 Task: Create List Brand Positioning in Board Sales Performance Management Tools to Workspace Financial Management Software. Create List Brand Awareness in Board Business Process Analysis and Optimization to Workspace Financial Management Software. Create List Brand Value Proposition in Board Brand Personality Development and Branding Strategy to Workspace Financial Management Software
Action: Mouse moved to (65, 405)
Screenshot: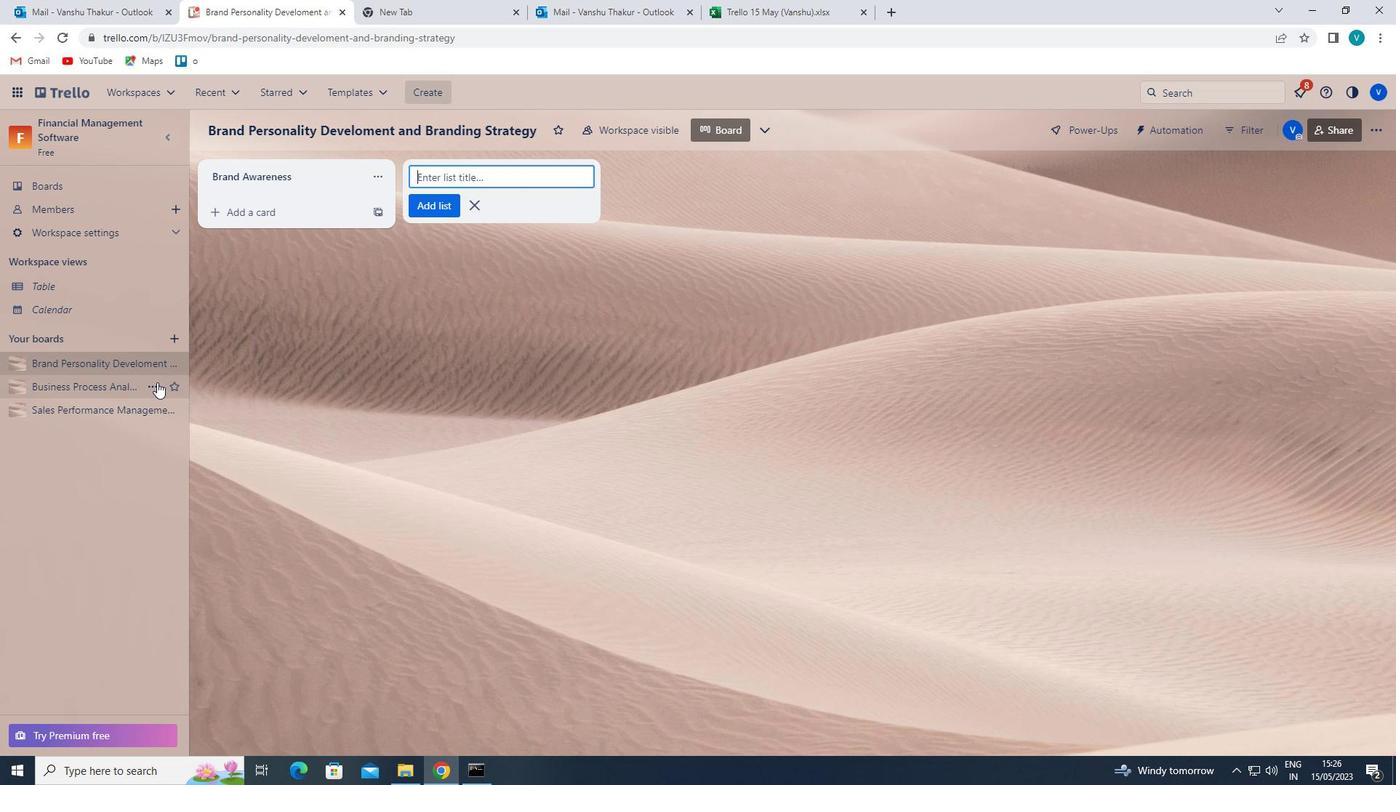 
Action: Mouse pressed left at (65, 405)
Screenshot: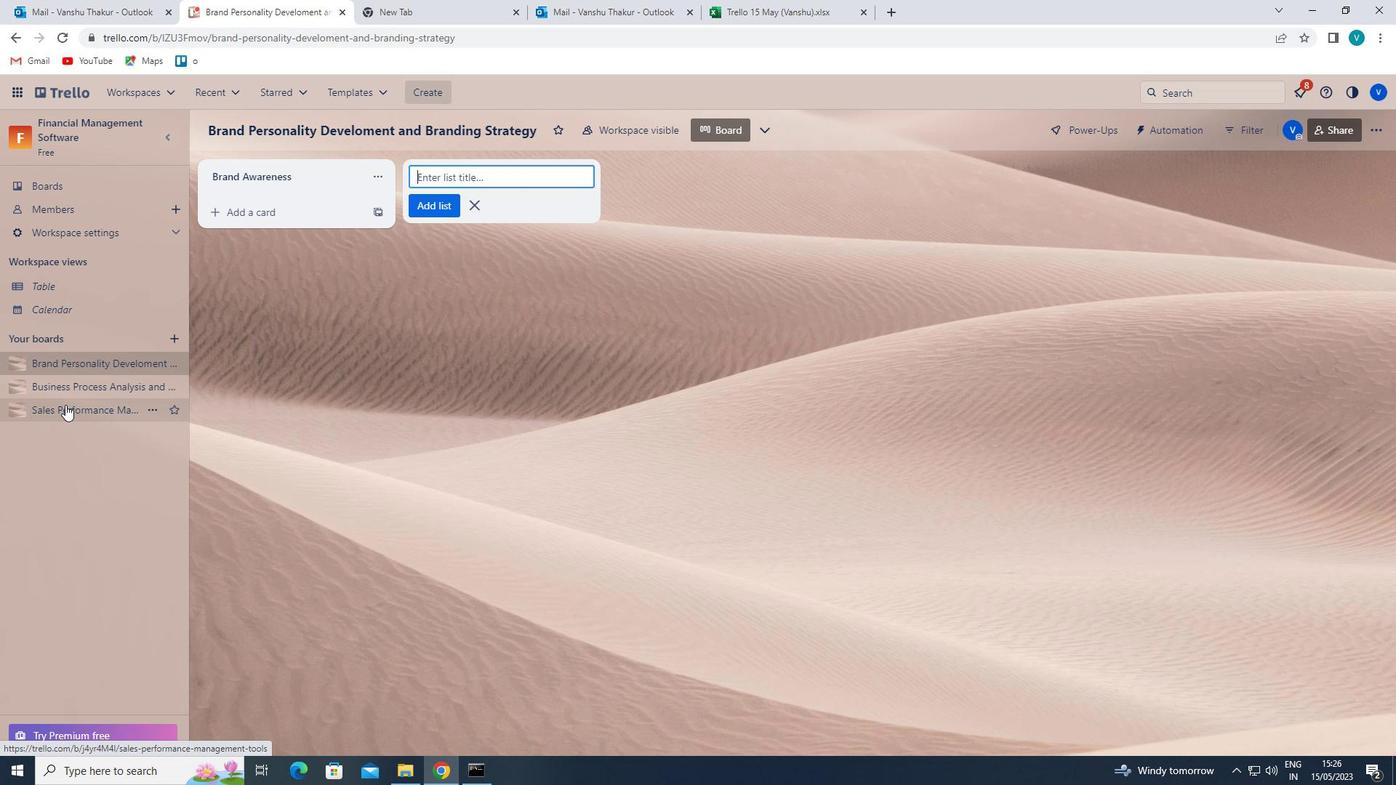 
Action: Mouse moved to (480, 170)
Screenshot: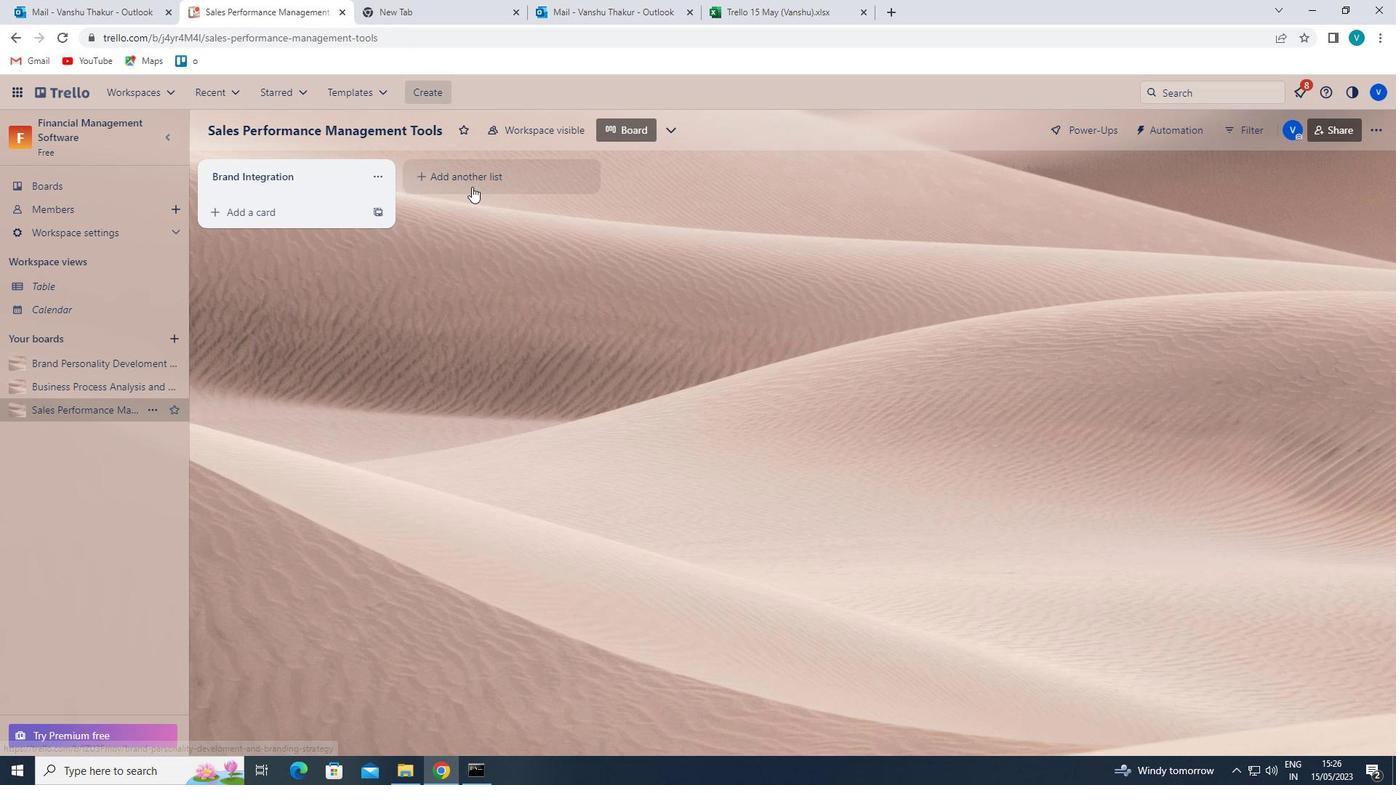 
Action: Mouse pressed left at (480, 170)
Screenshot: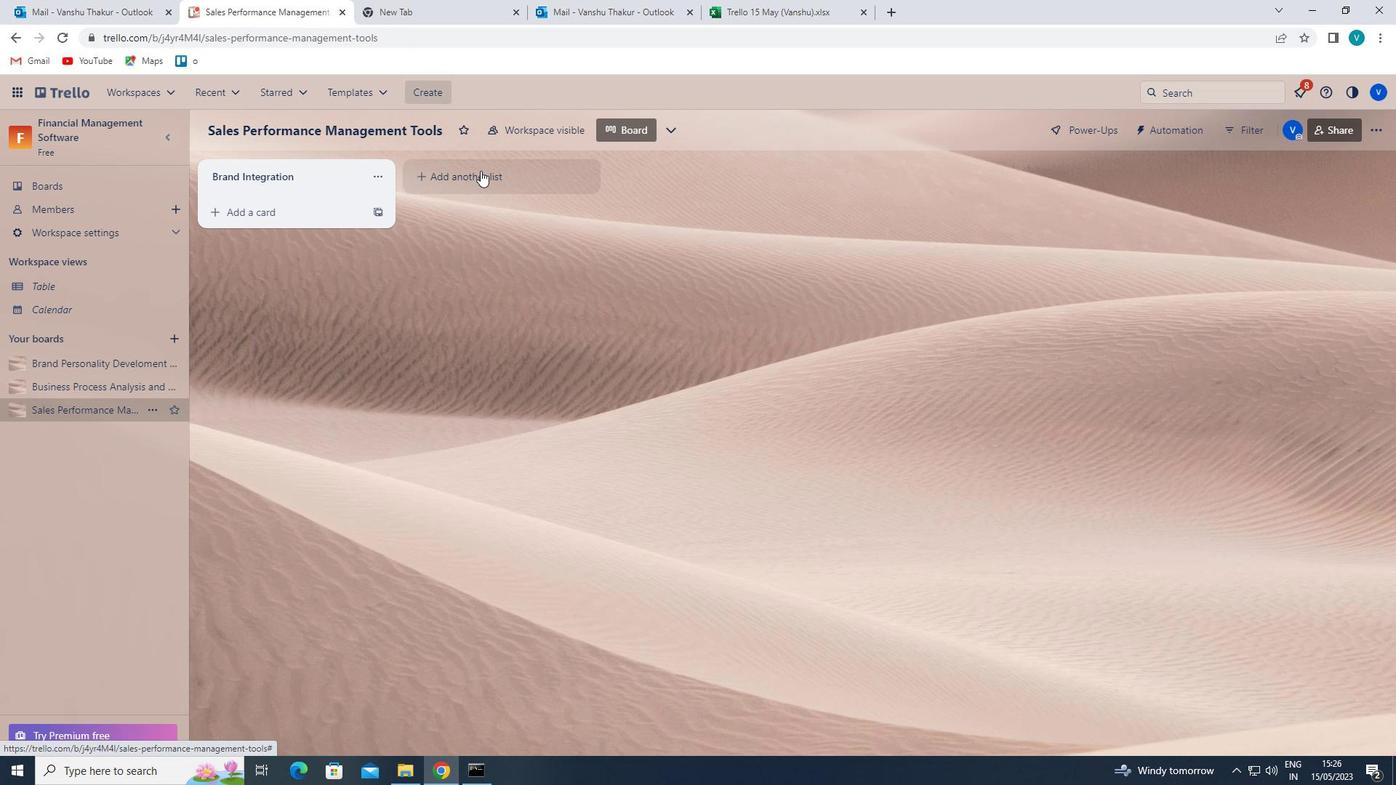 
Action: Key pressed <Key.shift>BRAND<Key.space><Key.shift>POSTIONING
Screenshot: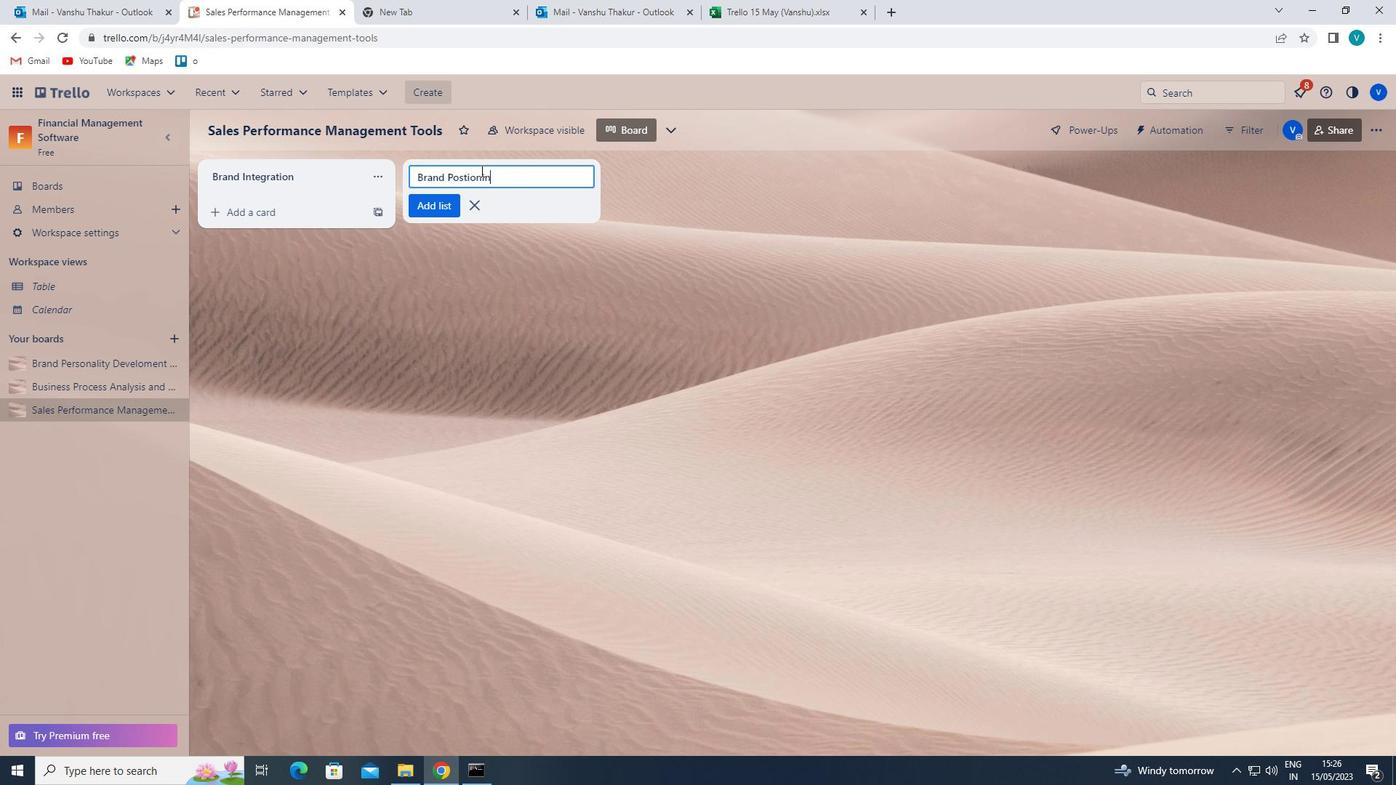 
Action: Mouse moved to (581, 167)
Screenshot: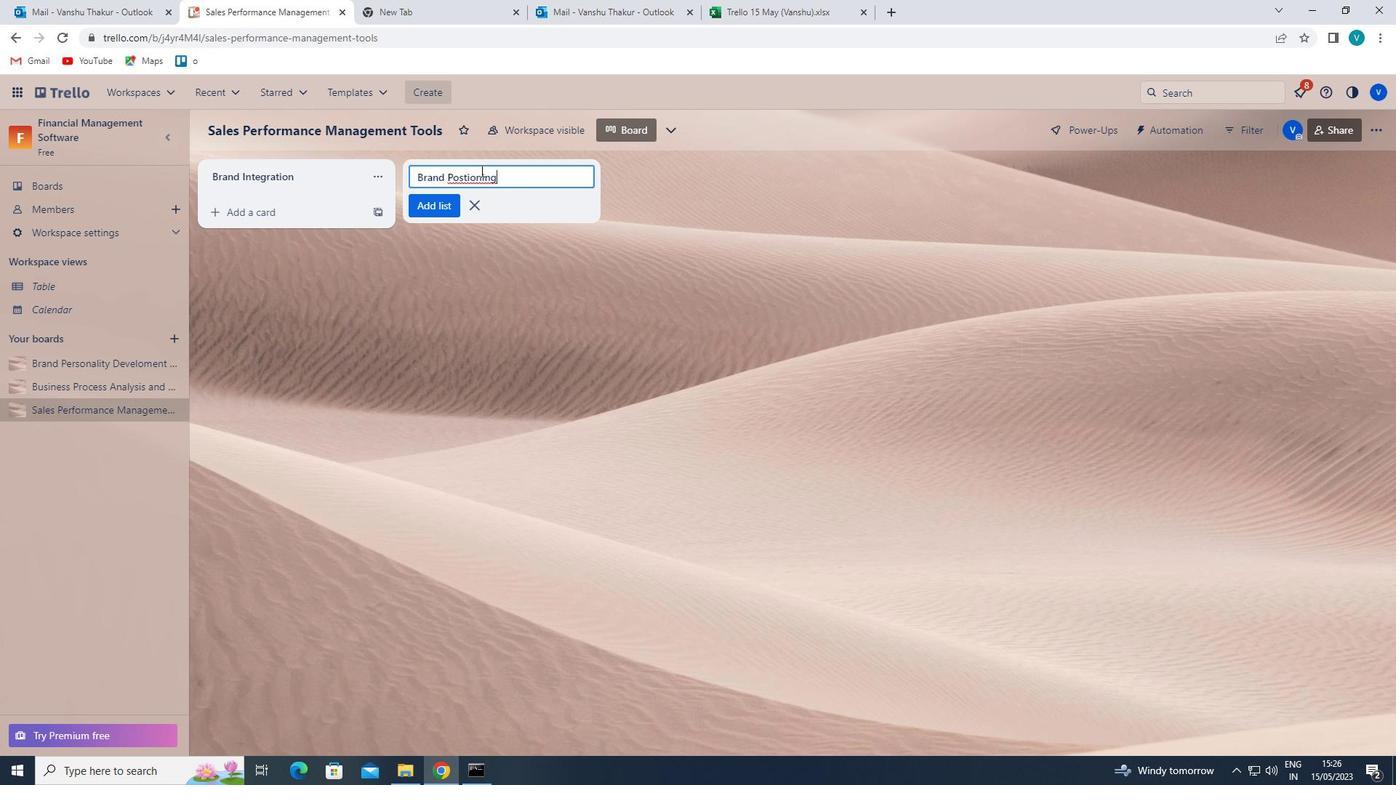 
Action: Key pressed <Key.left><Key.left><Key.left><Key.left><Key.left><Key.left><Key.left><Key.left><Key.left><Key.right><Key.right>I<Key.enter>
Screenshot: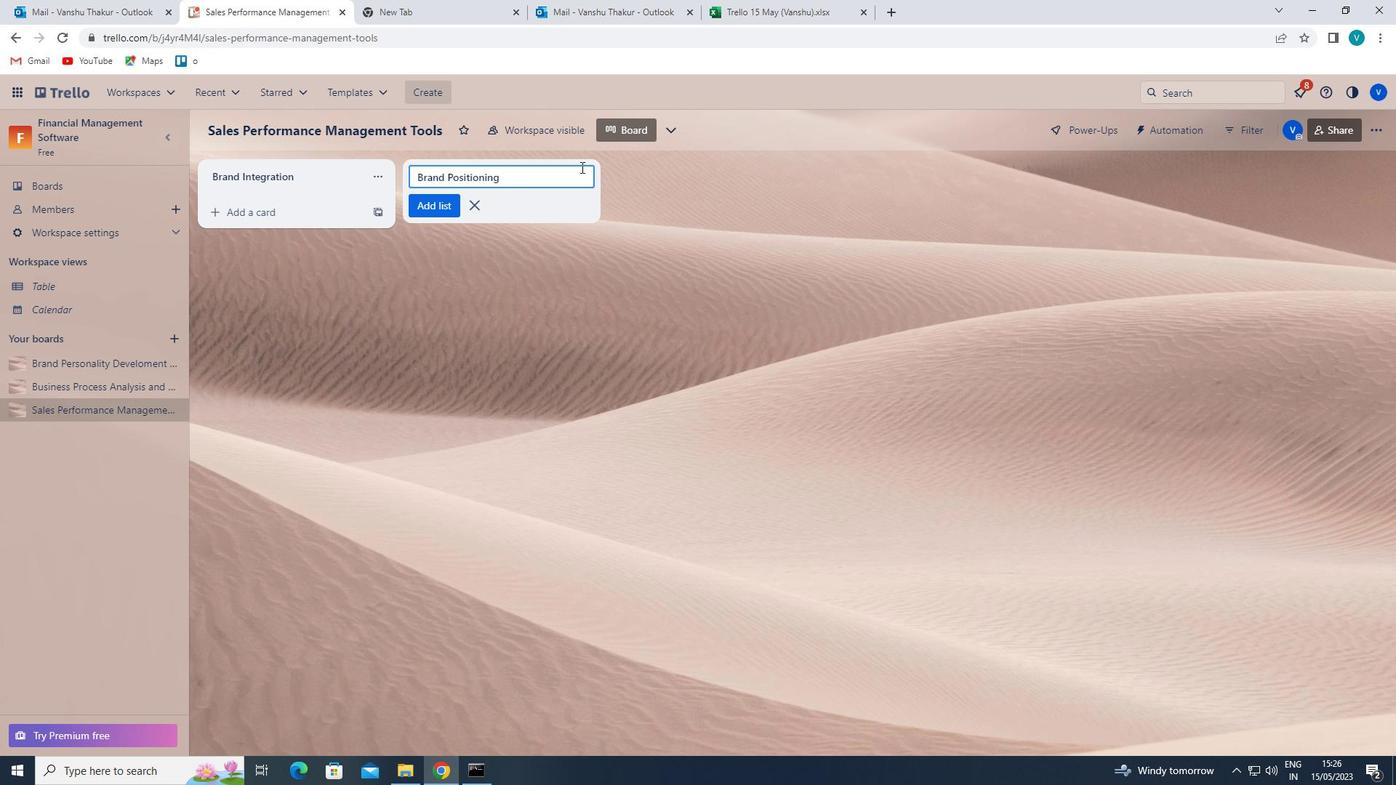 
Action: Mouse moved to (82, 377)
Screenshot: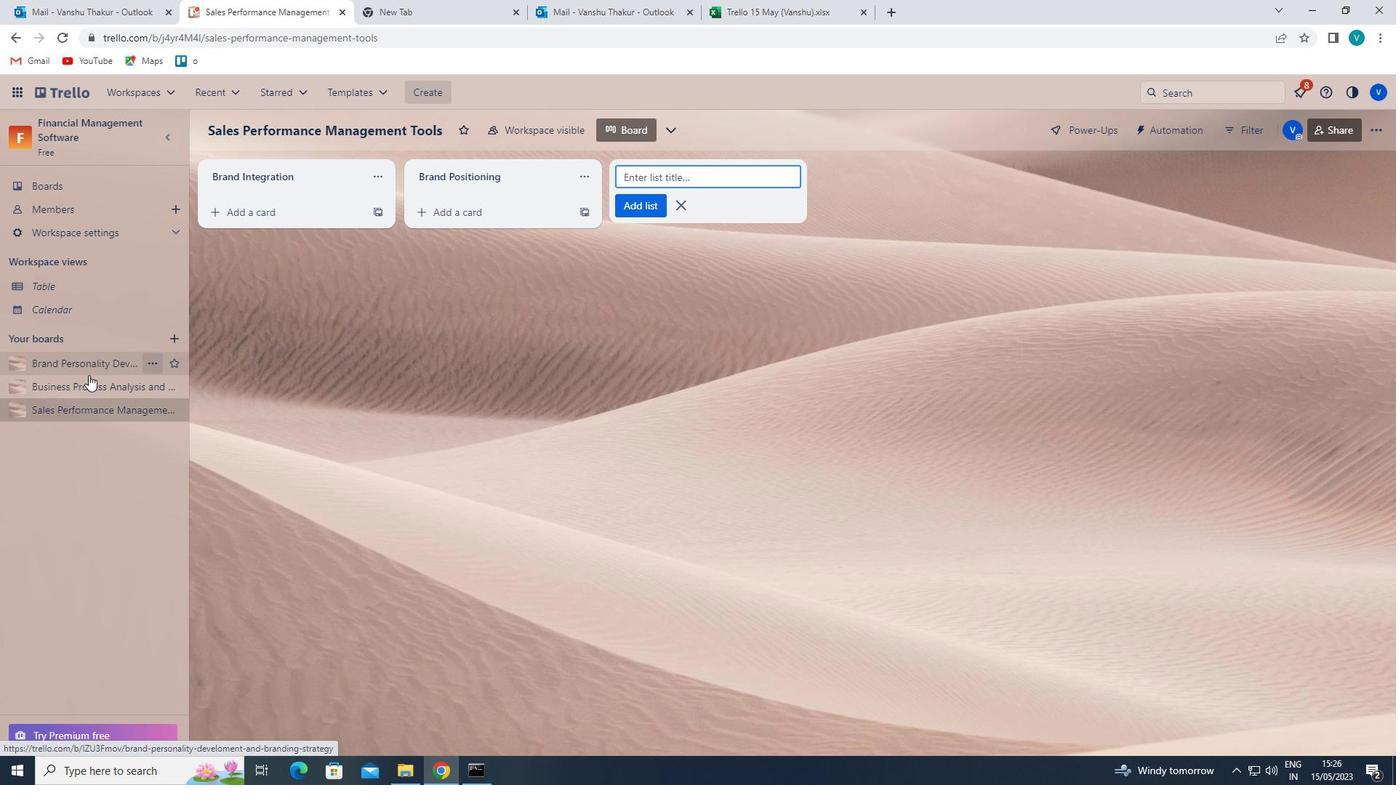 
Action: Mouse pressed left at (82, 377)
Screenshot: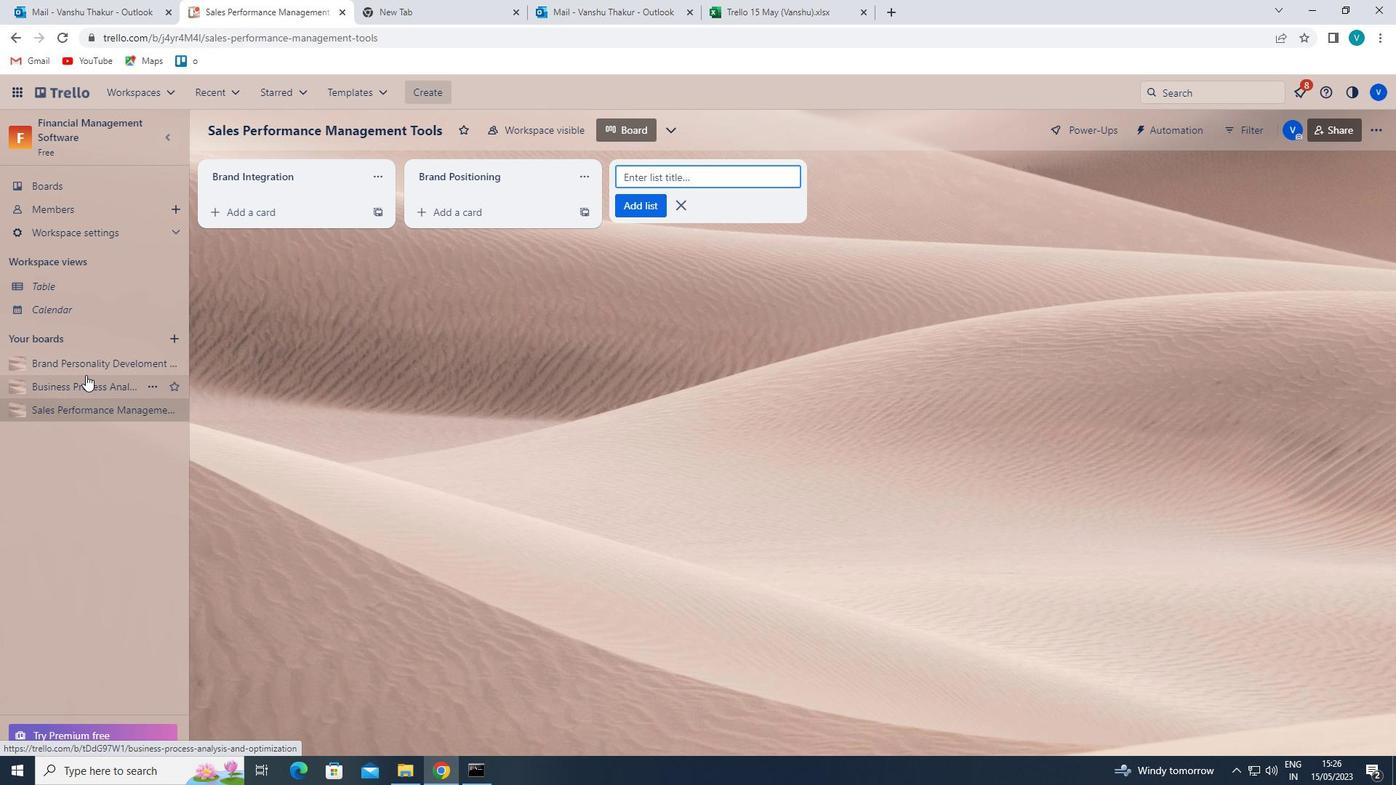 
Action: Mouse moved to (477, 176)
Screenshot: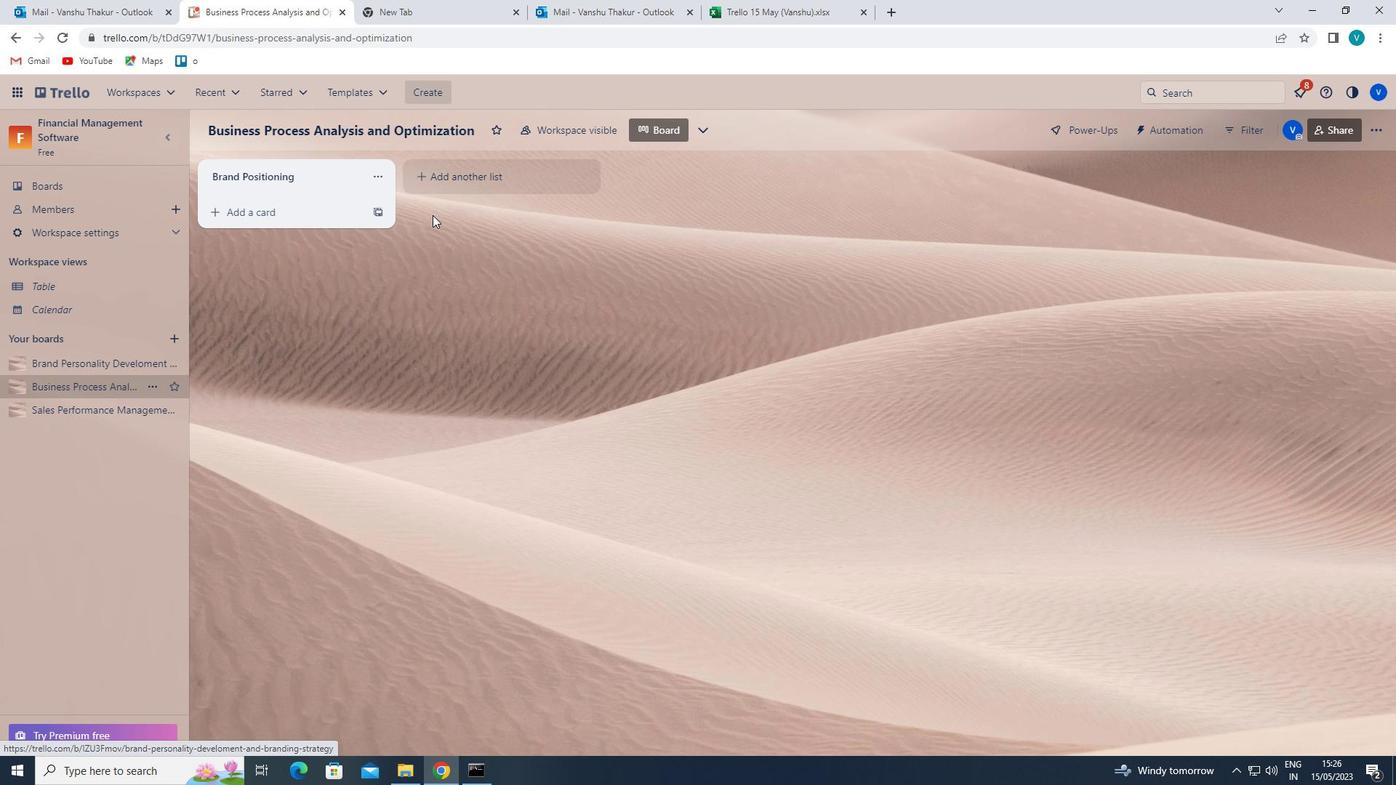 
Action: Mouse pressed left at (477, 176)
Screenshot: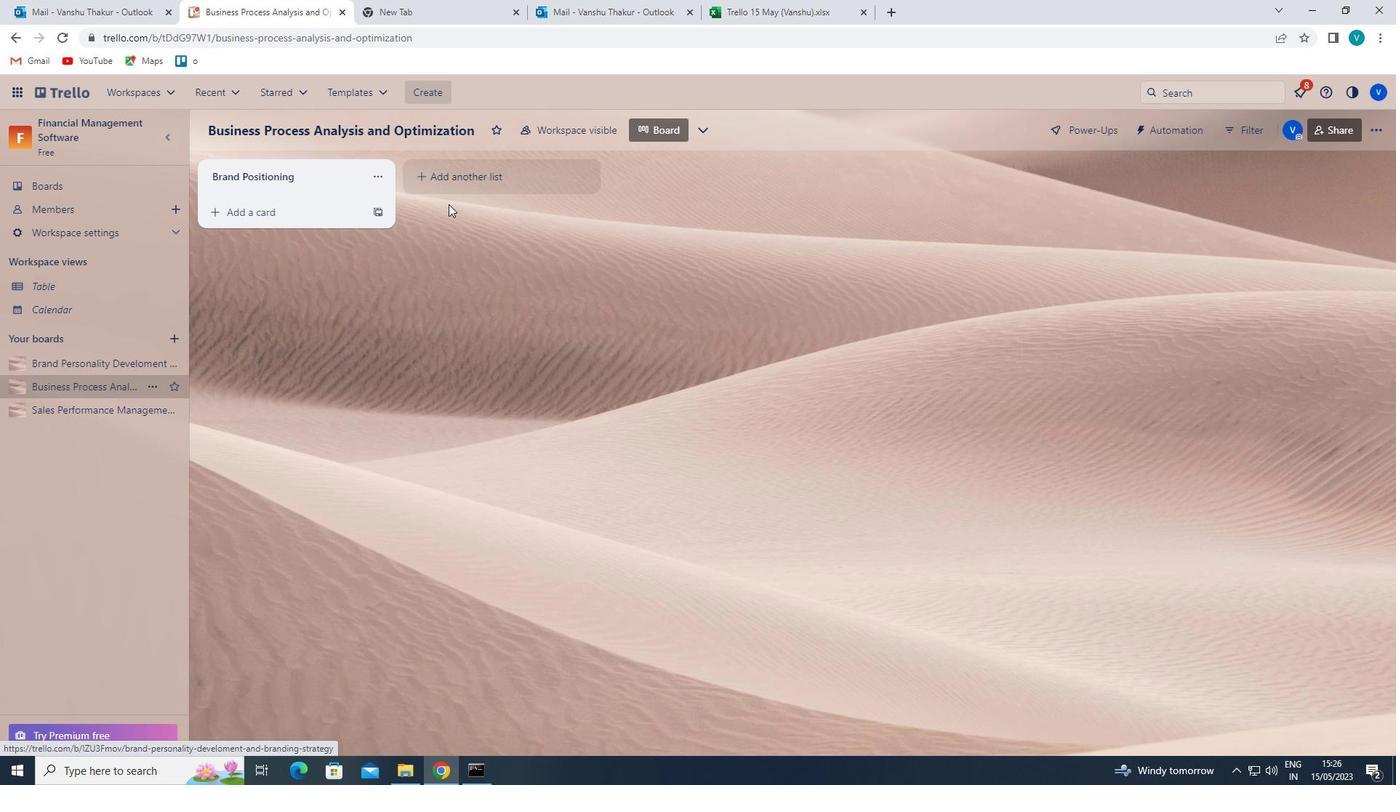 
Action: Key pressed <Key.shift>BRAND<Key.space><Key.shift>AWARENESS<Key.enter>
Screenshot: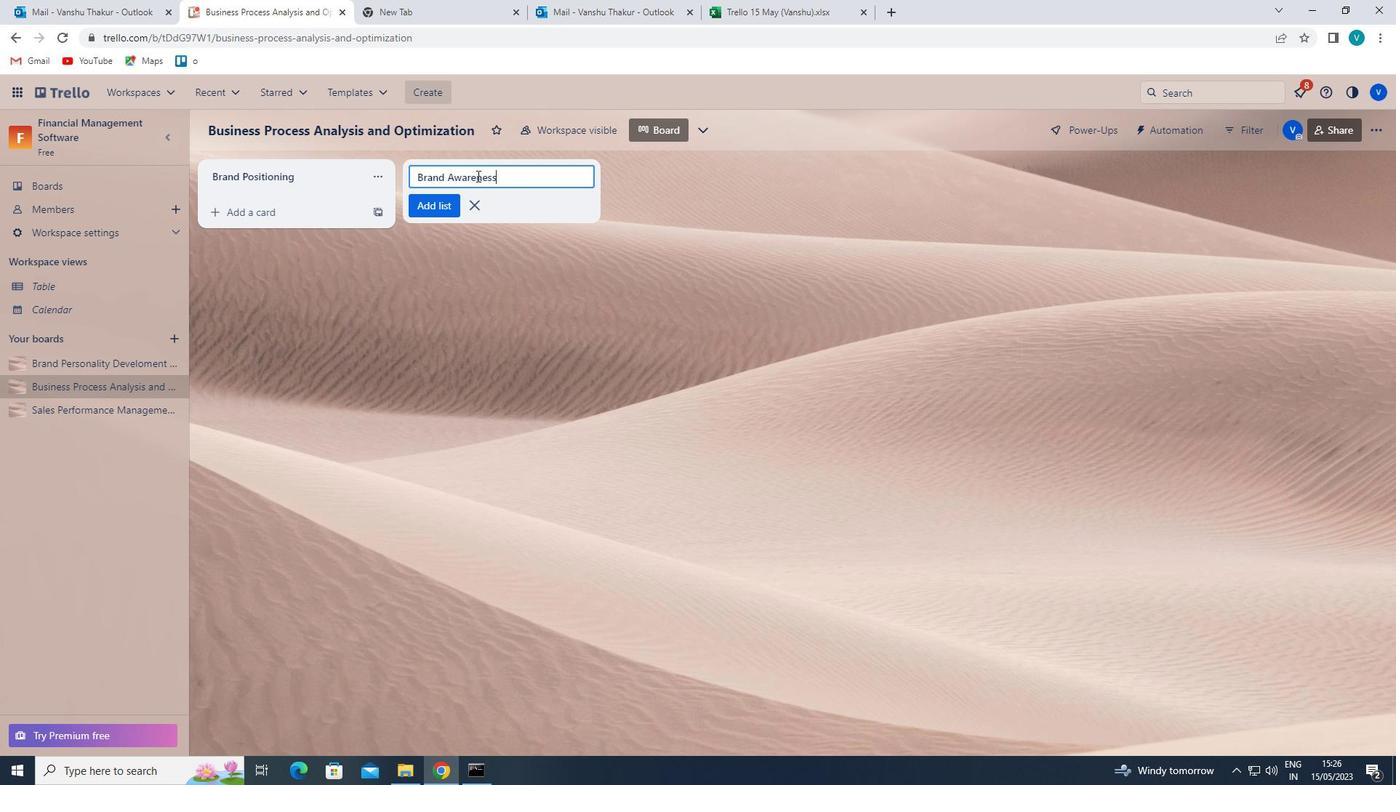 
Action: Mouse moved to (104, 368)
Screenshot: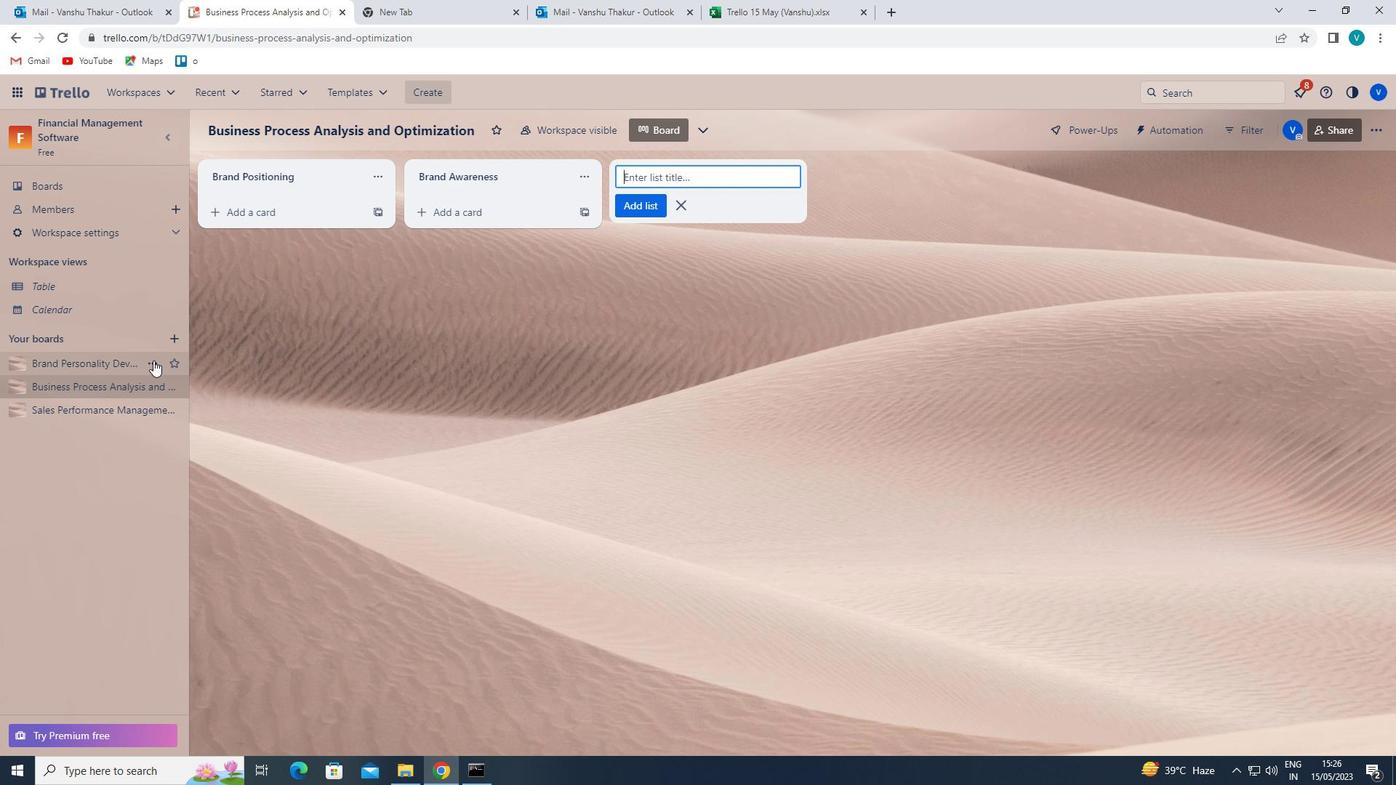
Action: Mouse pressed left at (104, 368)
Screenshot: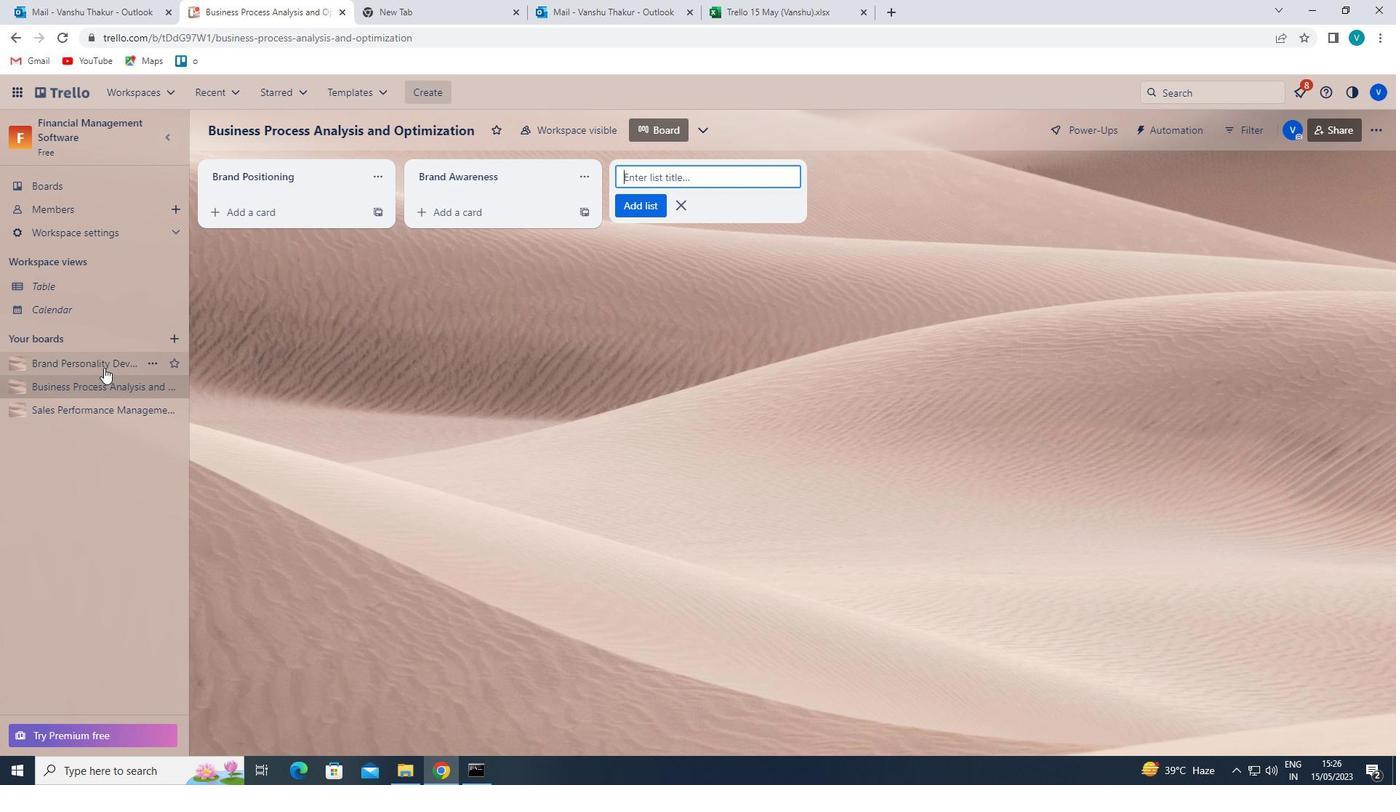 
Action: Mouse moved to (511, 176)
Screenshot: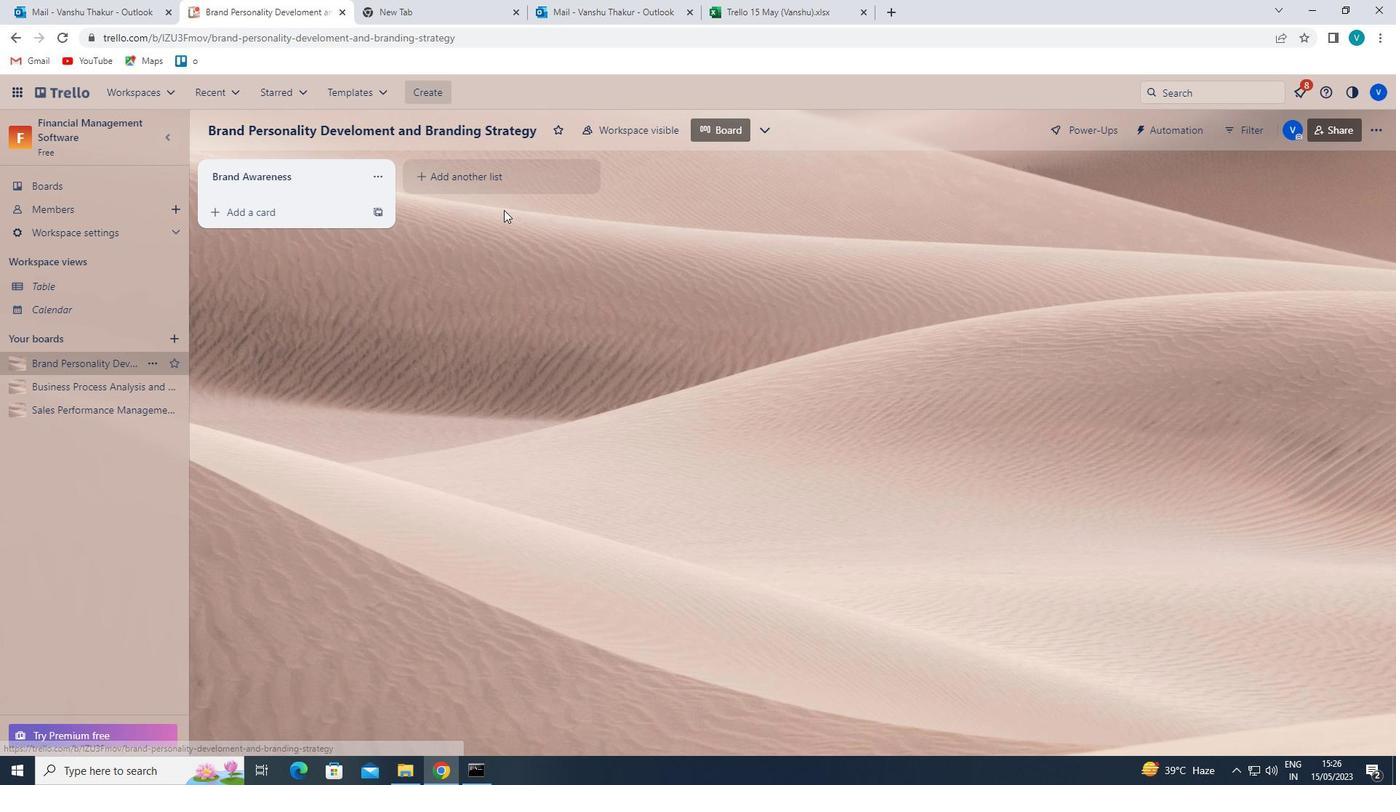 
Action: Mouse pressed left at (511, 176)
Screenshot: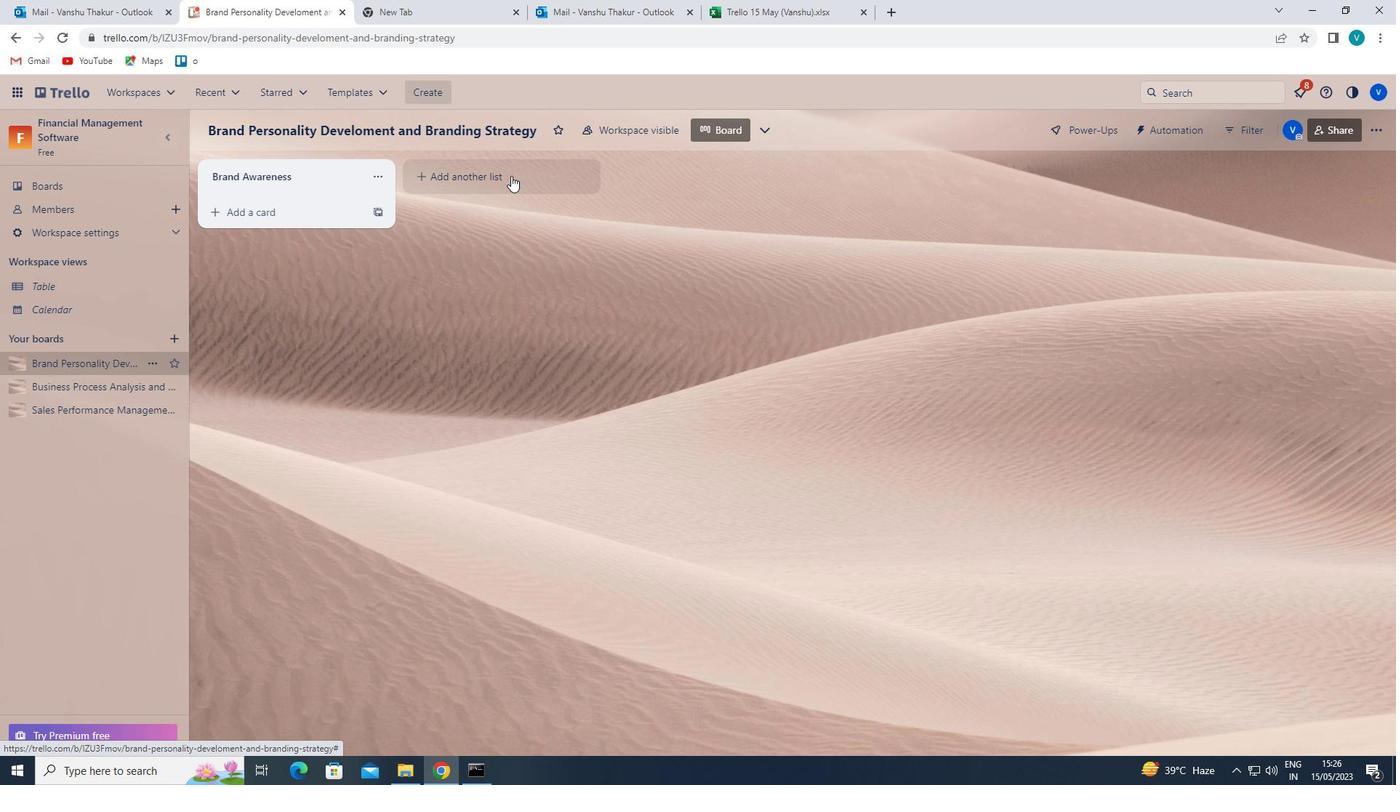 
Action: Key pressed <Key.shift>BRAND<Key.space><Key.shift>VALUE<Key.space><Key.shift>PROPOSITION<Key.enter>
Screenshot: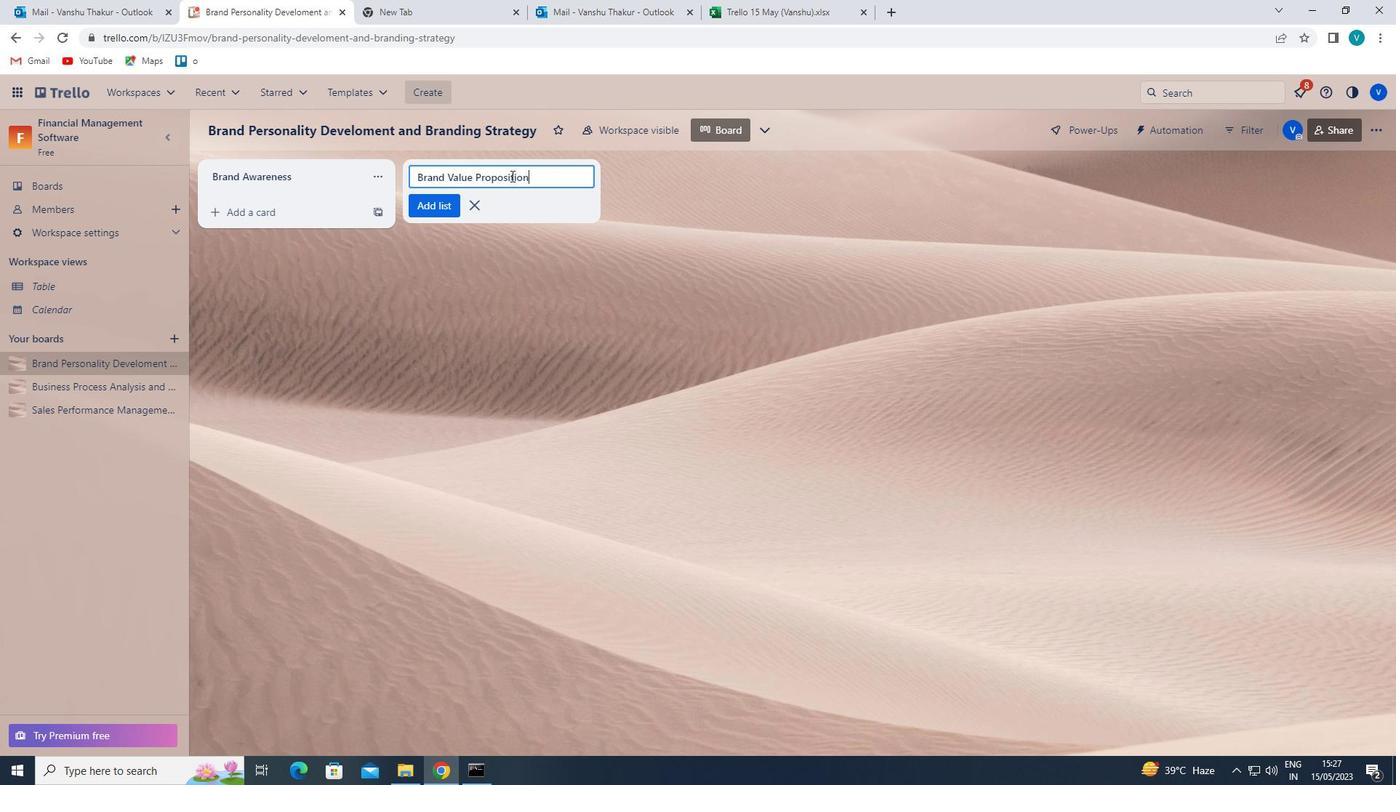 
